 Task: Calculate the shortest route from Raleigh to Great Smoky Mountains National Park.
Action: Mouse moved to (193, 58)
Screenshot: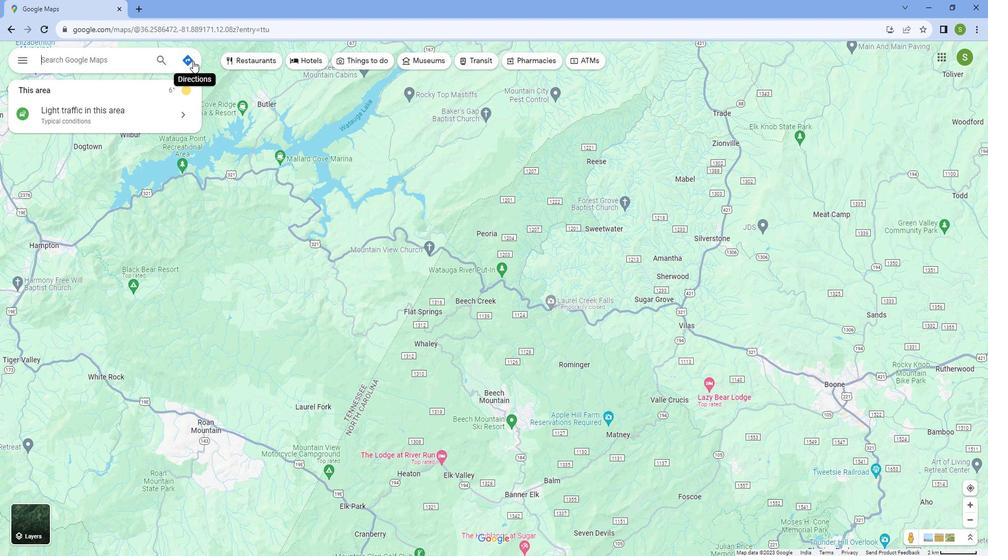 
Action: Mouse pressed left at (193, 58)
Screenshot: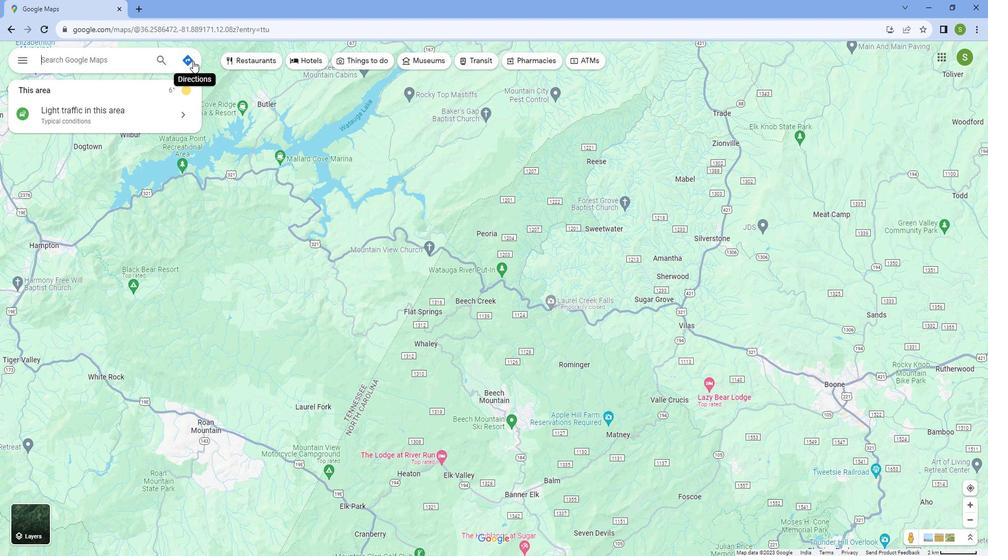 
Action: Mouse moved to (112, 90)
Screenshot: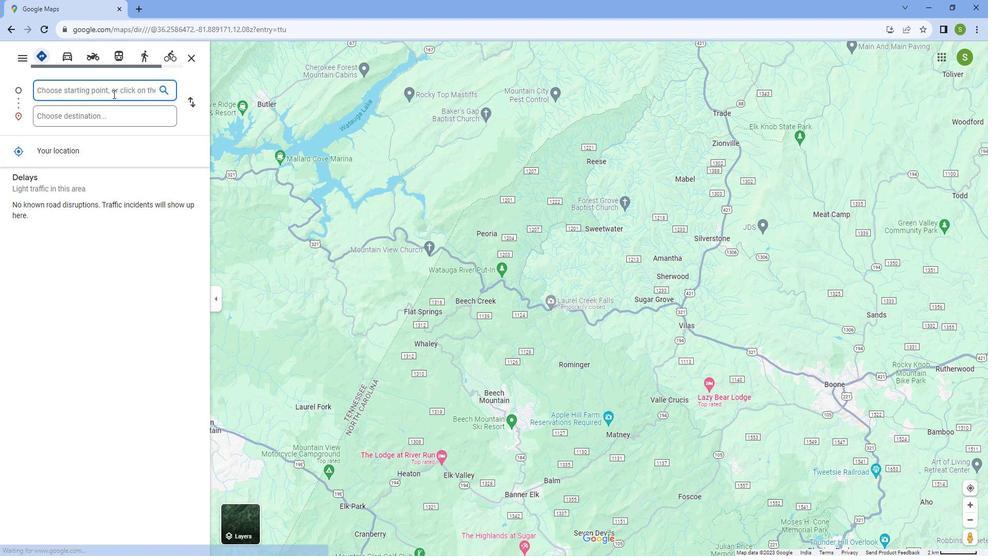 
Action: Mouse pressed left at (112, 90)
Screenshot: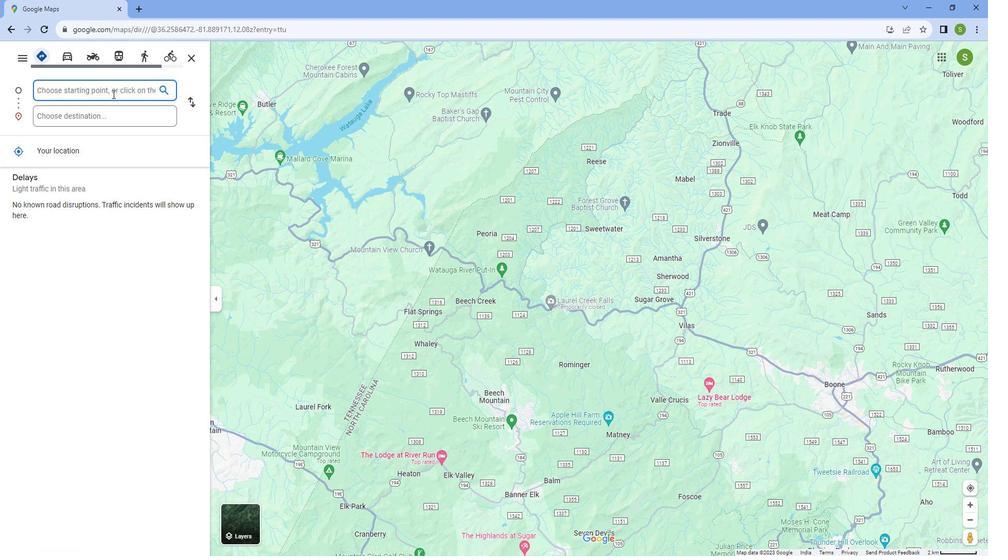 
Action: Key pressed <Key.caps_lock>
Screenshot: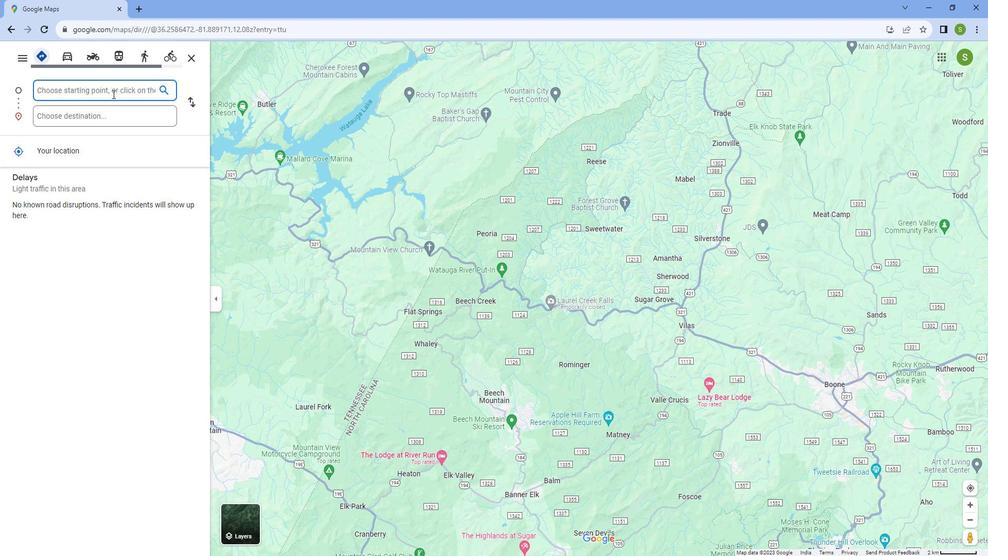 
Action: Mouse moved to (63, 9)
Screenshot: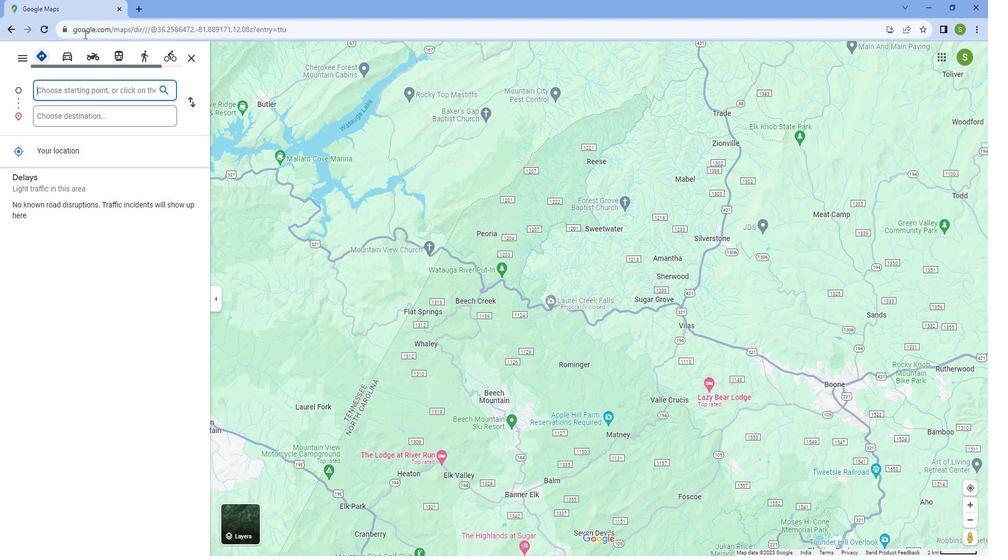 
Action: Key pressed R
Screenshot: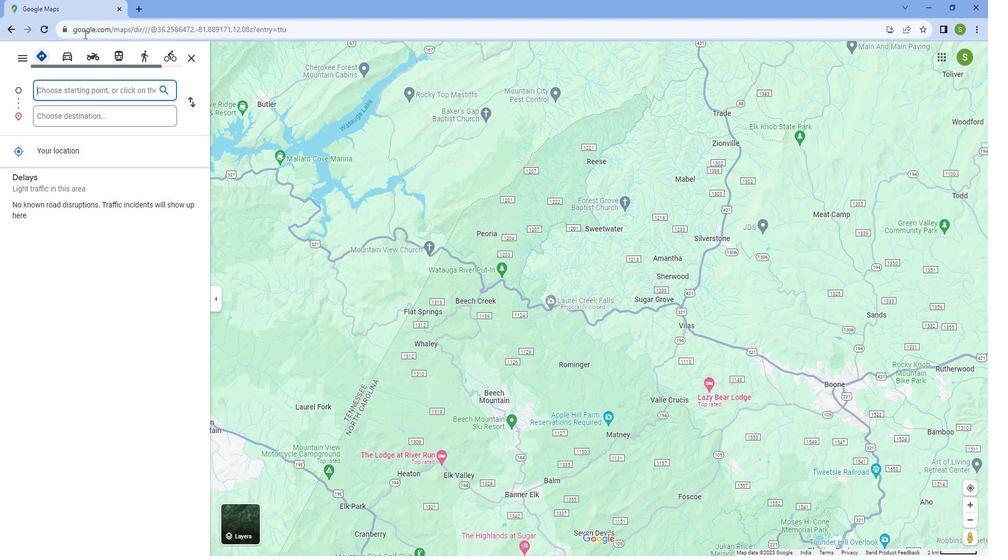 
Action: Mouse moved to (24, 0)
Screenshot: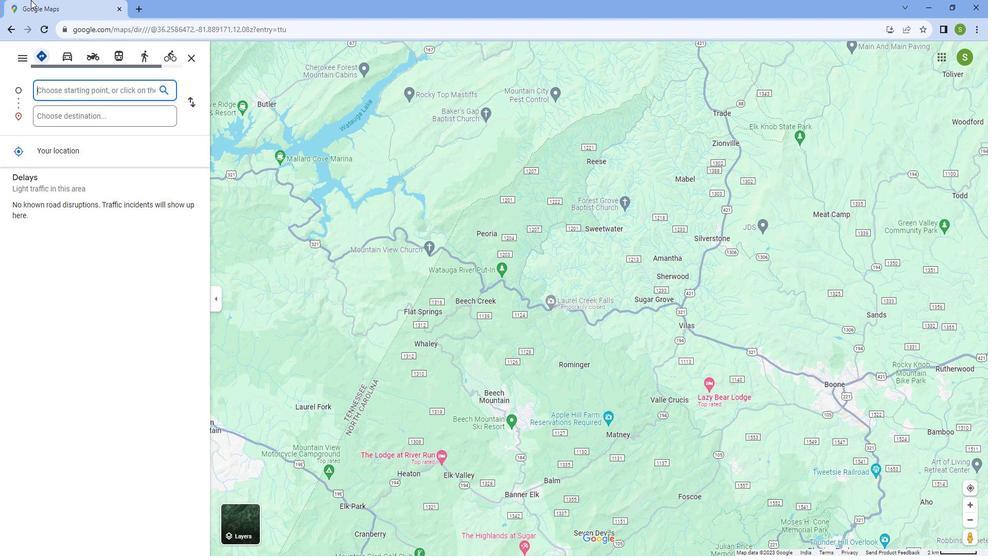 
Action: Key pressed ALIEGH
Screenshot: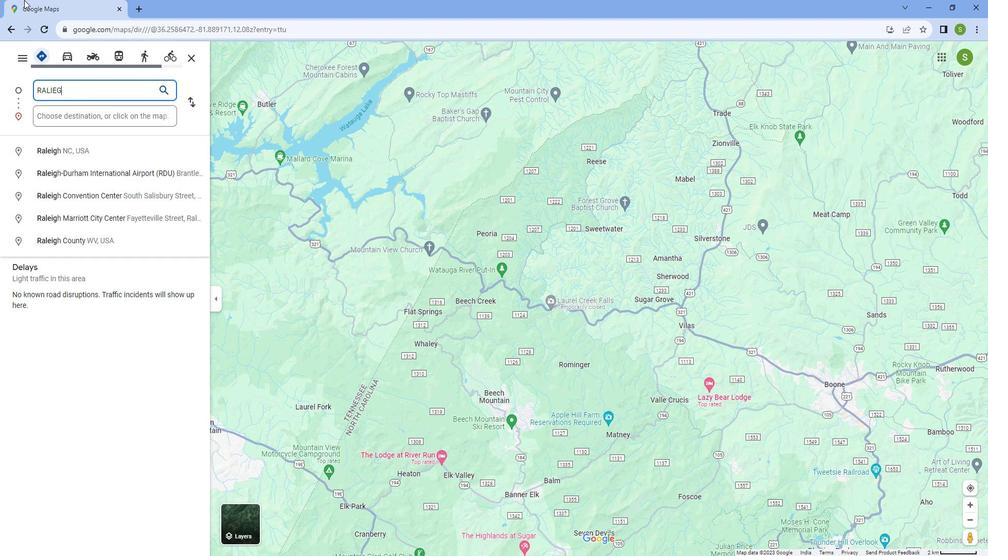 
Action: Mouse moved to (71, 152)
Screenshot: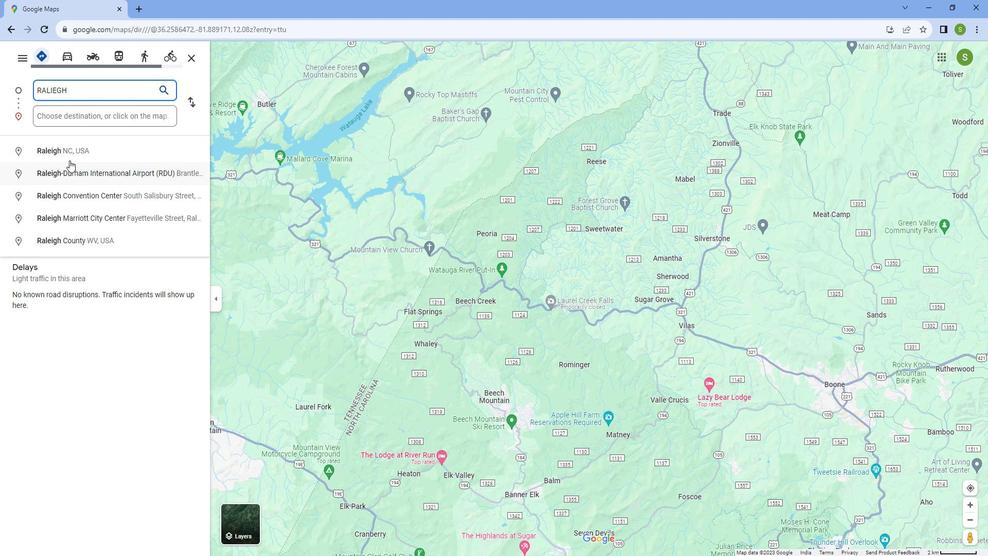 
Action: Mouse pressed left at (71, 152)
Screenshot: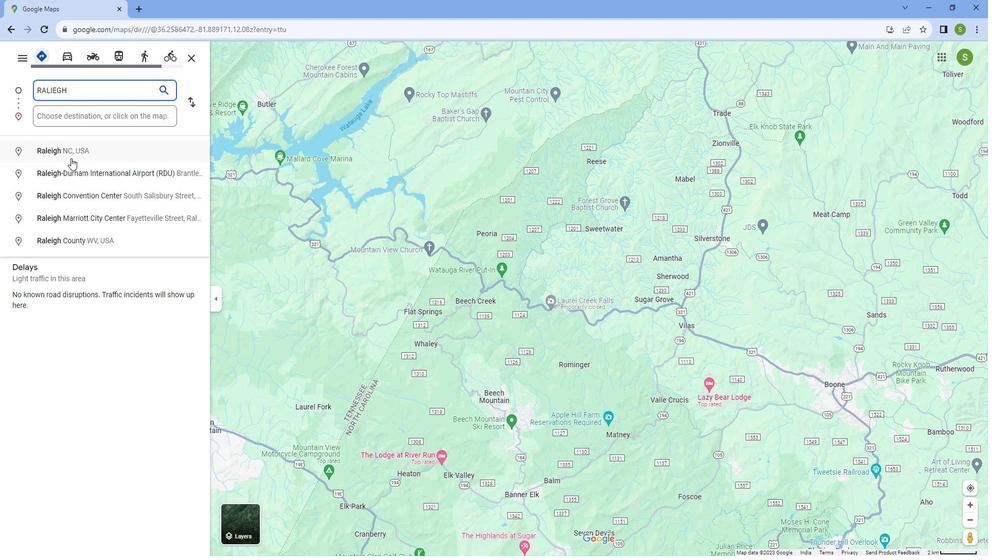 
Action: Mouse moved to (131, 105)
Screenshot: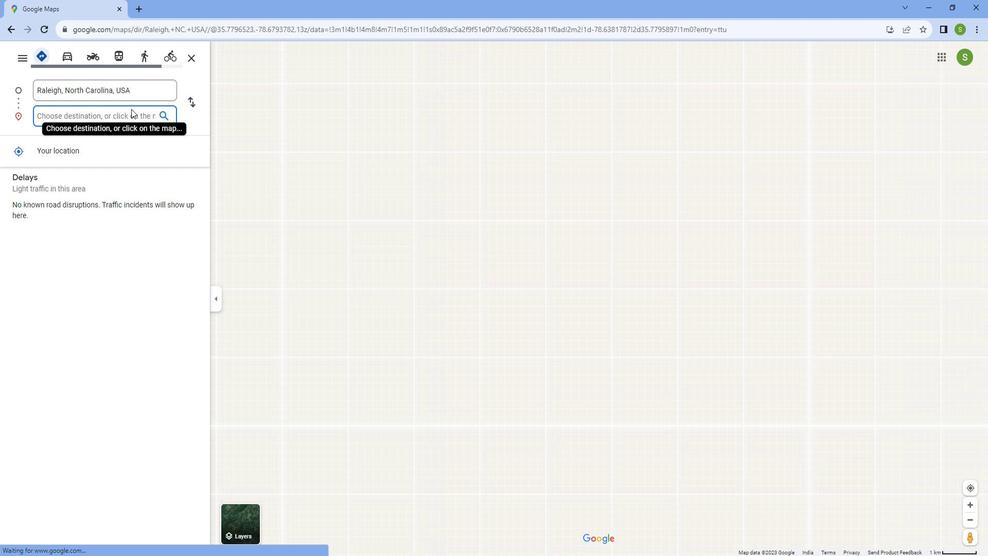 
Action: Mouse pressed left at (131, 105)
Screenshot: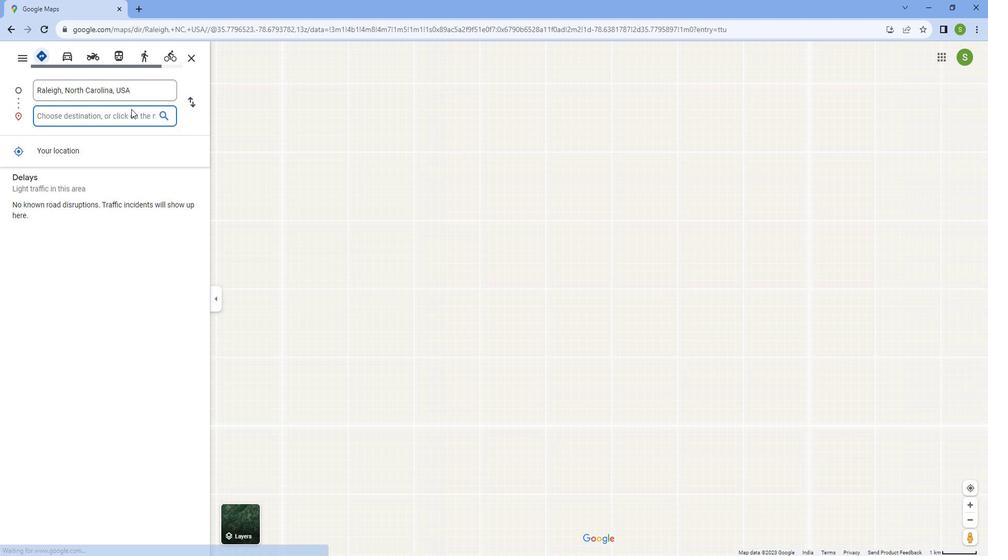 
Action: Key pressed <Key.caps_lock>g<Key.caps_lock>REAT<Key.space><Key.caps_lock>s<Key.backspace><Key.backspace><Key.backspace><Key.backspace><Key.backspace><Key.backspace><Key.backspace><Key.backspace><Key.backspace><Key.backspace><Key.backspace><Key.caps_lock>G<Key.caps_lock>reat<Key.space><Key.caps_lock>S<Key.caps_lock>o<Key.backspace>moky<Key.space><Key.caps_lock>M<Key.caps_lock>ountains<Key.space><Key.caps_lock>N<Key.caps_lock>ational<Key.space><Key.caps_lock>PA<Key.caps_lock><Key.backspace>ark
Screenshot: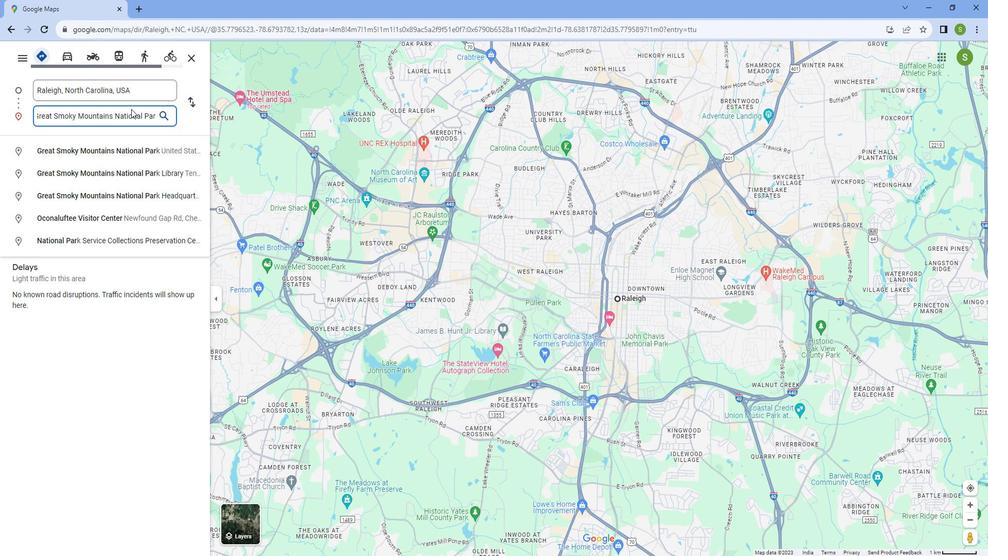 
Action: Mouse moved to (137, 138)
Screenshot: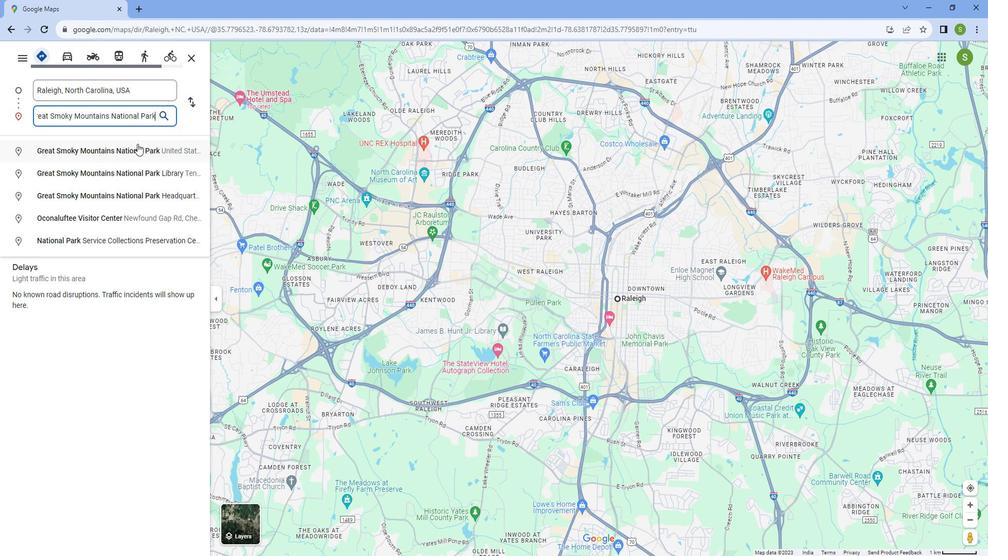 
Action: Mouse pressed left at (137, 138)
Screenshot: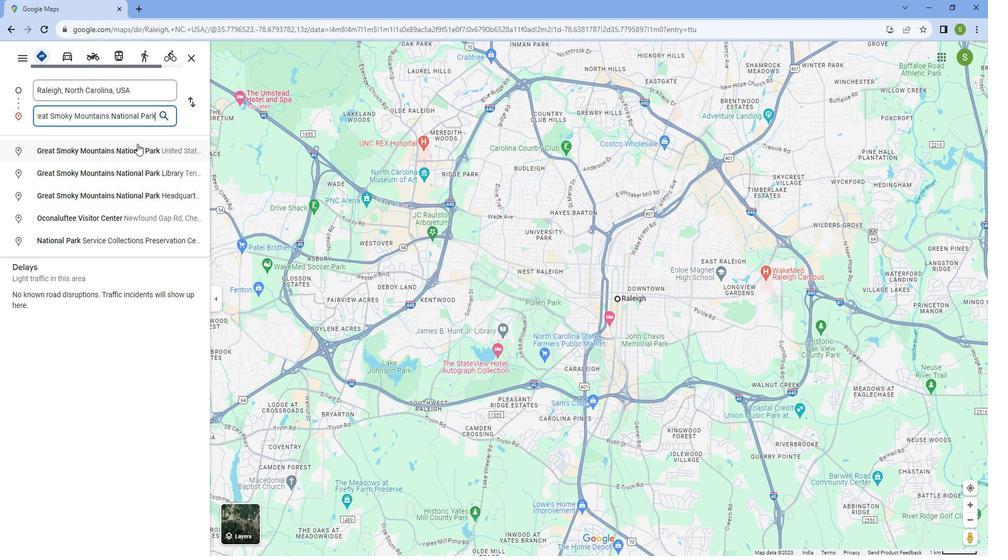 
Action: Mouse moved to (604, 294)
Screenshot: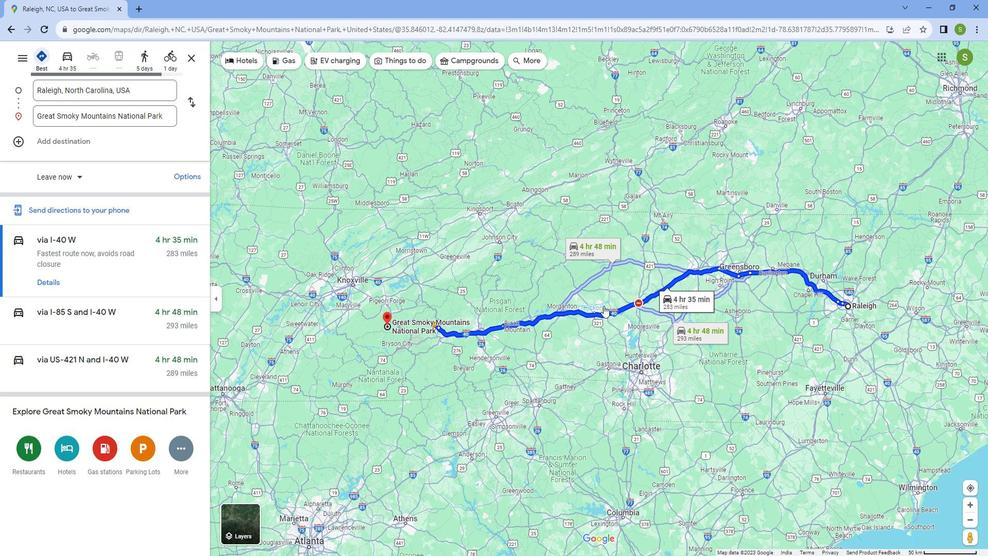 
Action: Mouse scrolled (604, 295) with delta (0, 0)
Screenshot: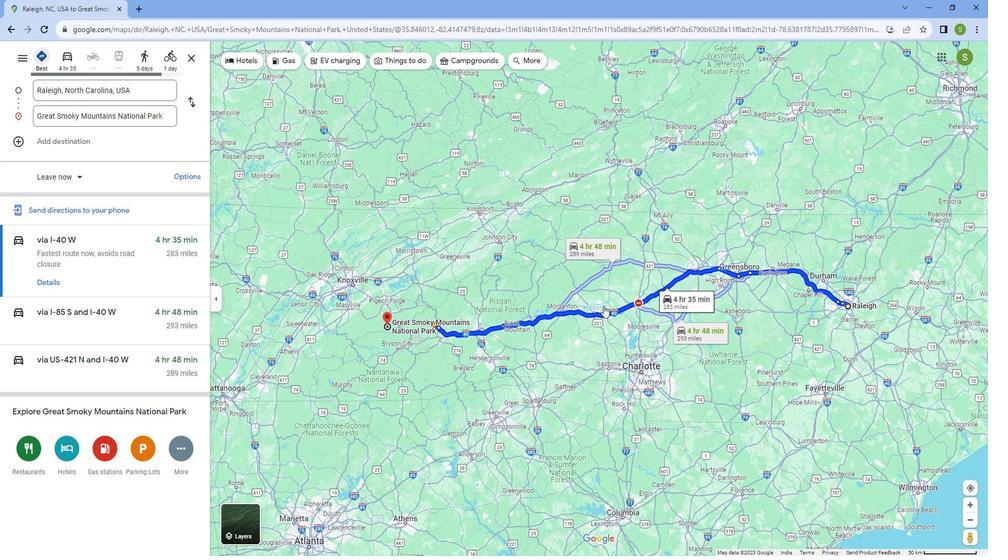 
Action: Mouse scrolled (604, 295) with delta (0, 0)
Screenshot: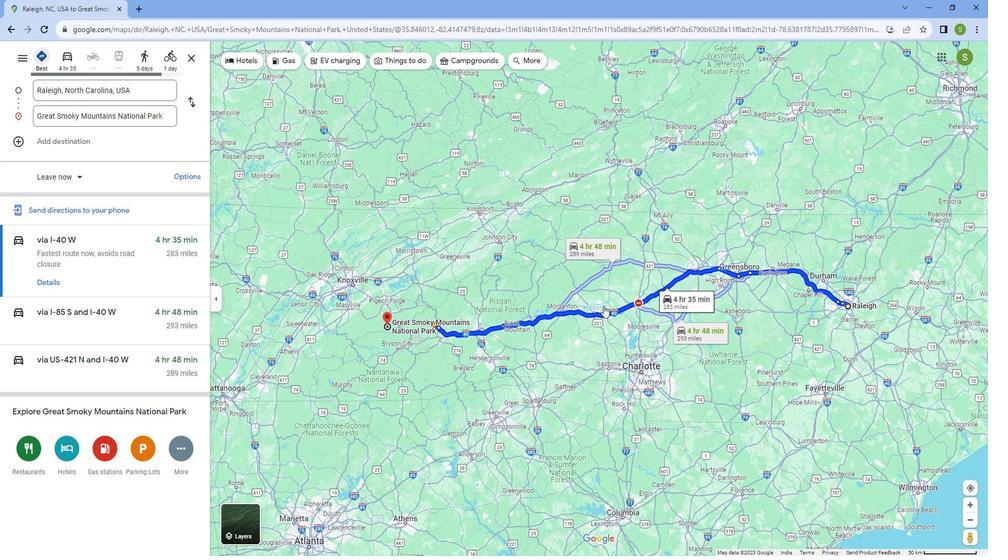 
Action: Mouse scrolled (604, 295) with delta (0, 0)
Screenshot: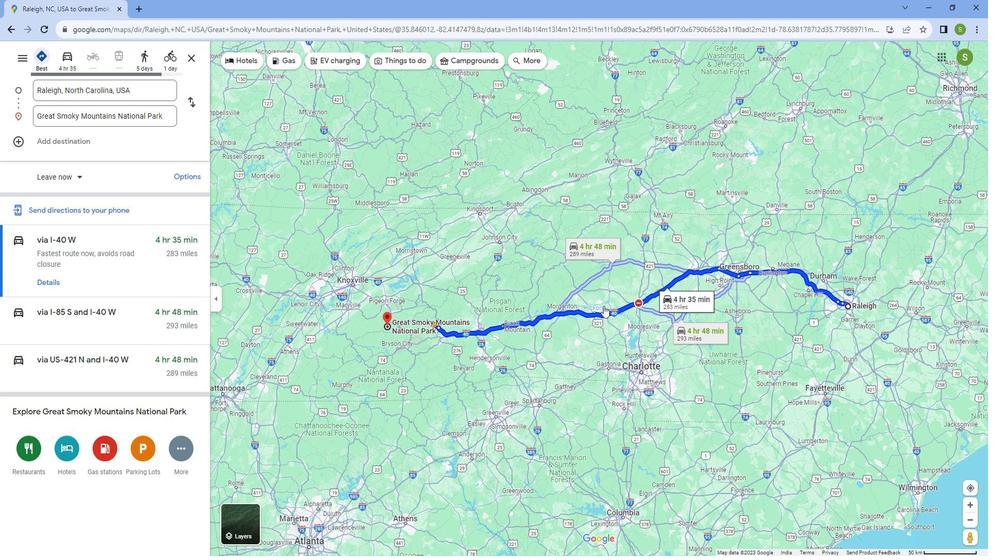 
Action: Mouse scrolled (604, 295) with delta (0, 0)
Screenshot: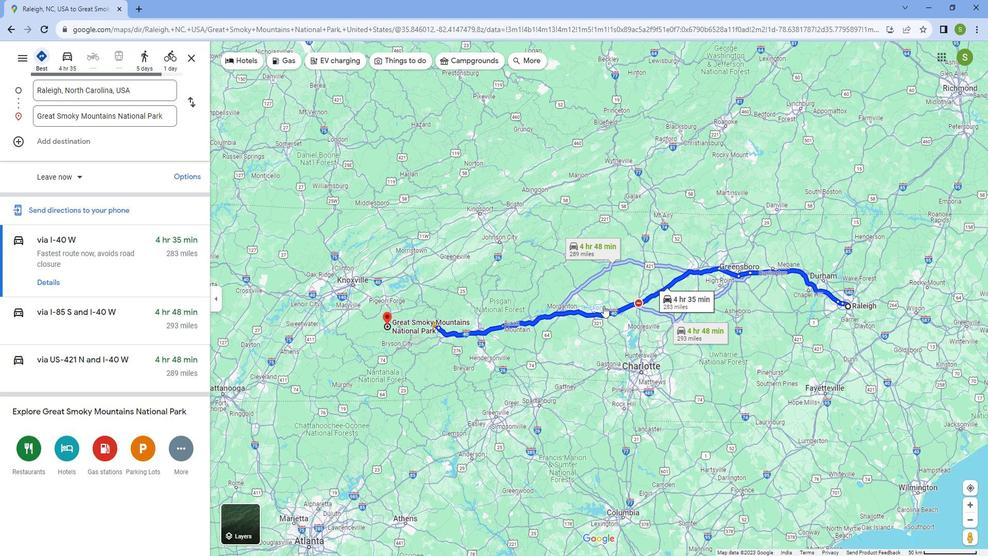 
Action: Mouse scrolled (604, 295) with delta (0, 0)
Screenshot: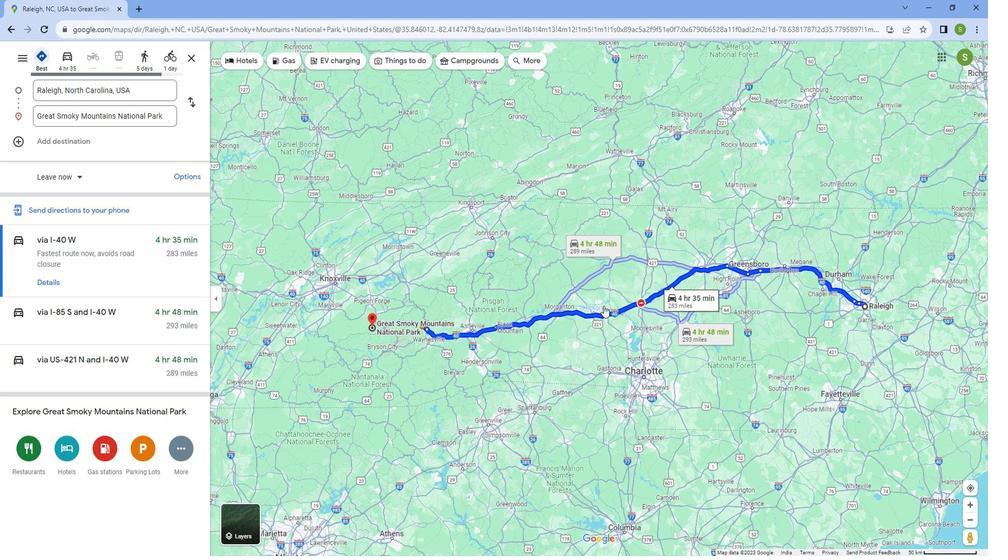 
Action: Mouse scrolled (604, 294) with delta (0, 0)
Screenshot: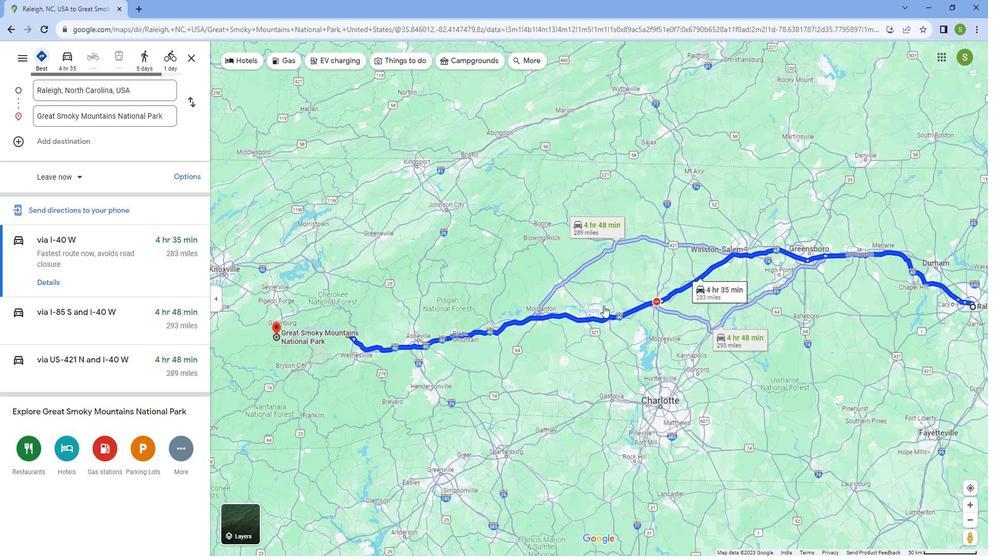 
Action: Mouse moved to (327, 298)
Screenshot: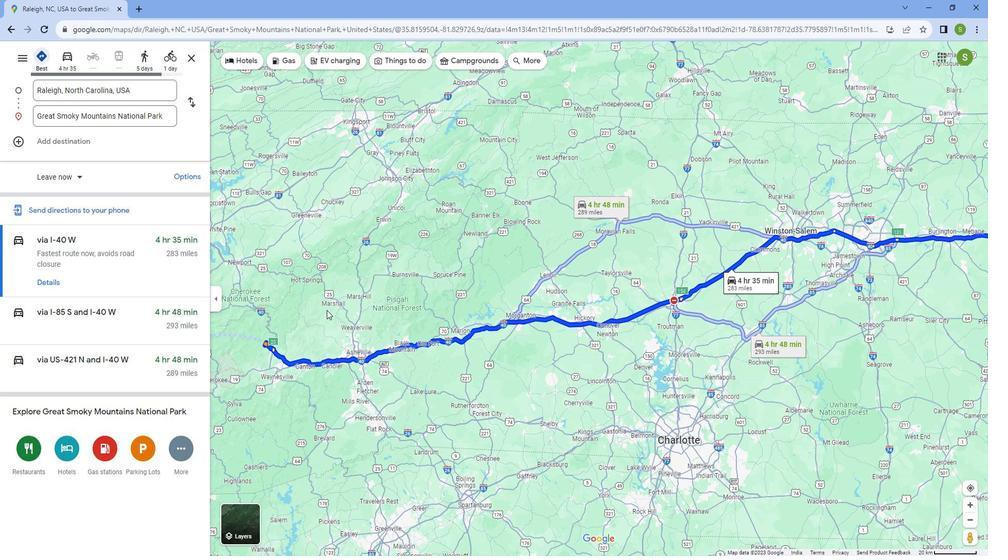 
Action: Mouse scrolled (327, 299) with delta (0, 0)
Screenshot: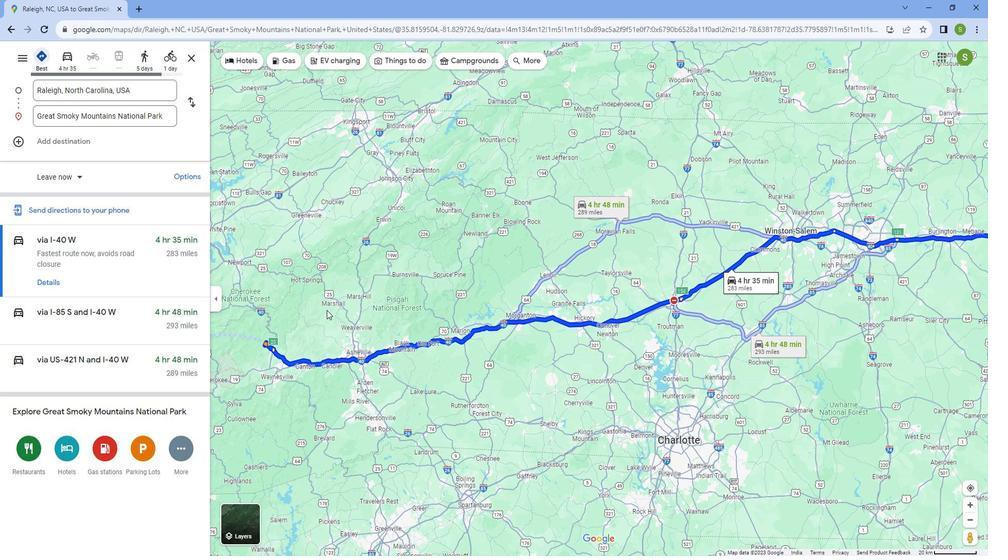 
Action: Mouse moved to (327, 299)
Screenshot: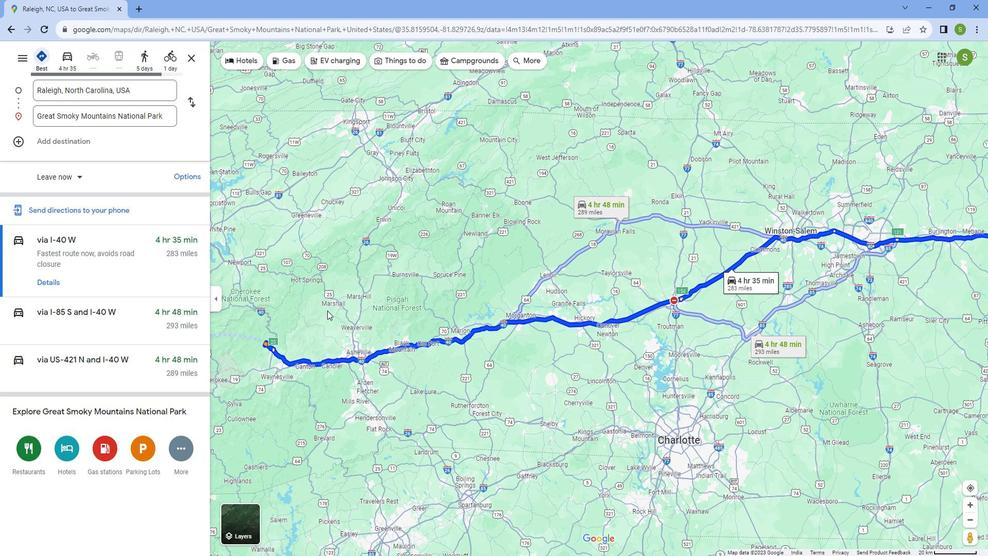 
Action: Mouse scrolled (327, 299) with delta (0, 0)
Screenshot: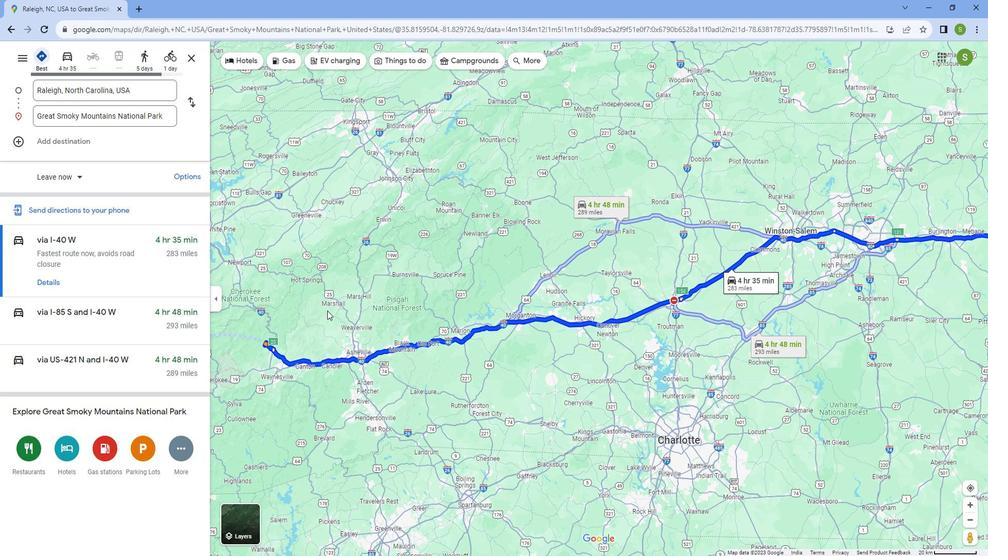 
Action: Mouse moved to (327, 299)
Screenshot: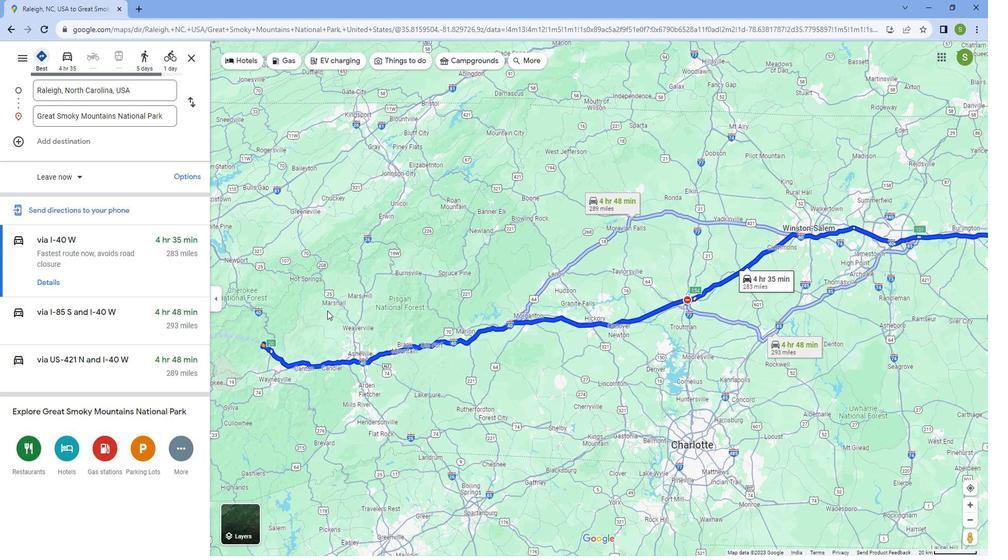 
Action: Mouse scrolled (327, 299) with delta (0, 0)
Screenshot: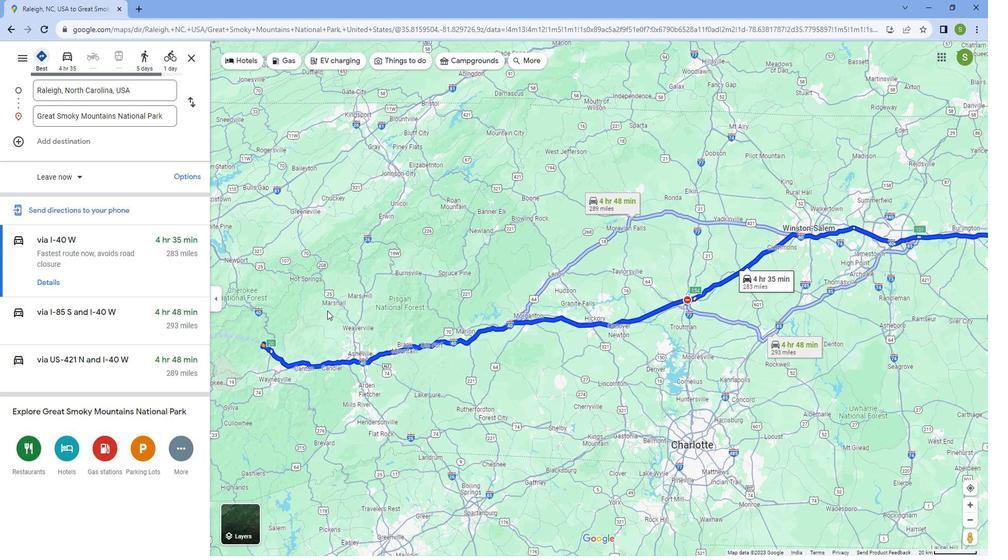 
Action: Mouse moved to (327, 300)
Screenshot: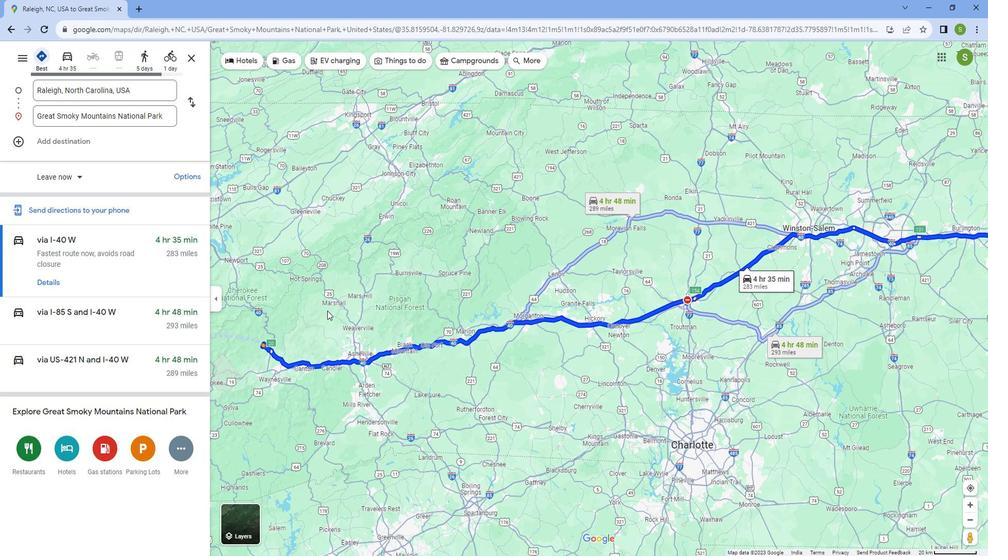 
Action: Mouse scrolled (327, 300) with delta (0, 0)
Screenshot: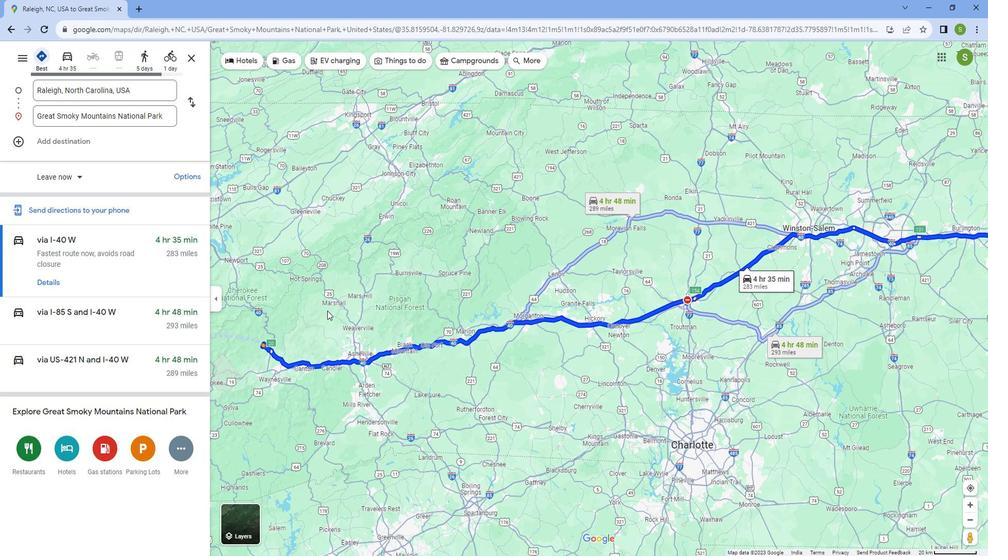 
Action: Mouse moved to (326, 300)
Screenshot: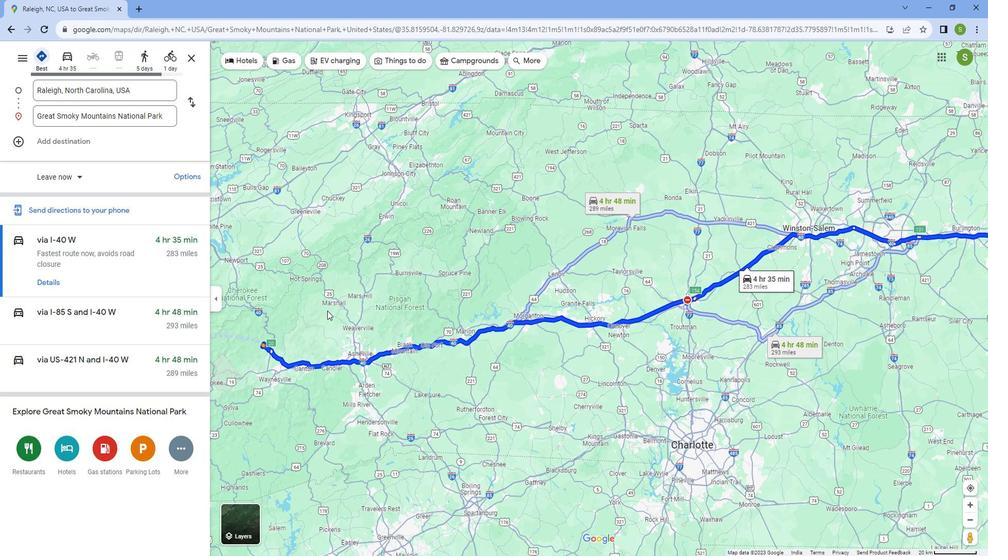 
Action: Mouse scrolled (326, 301) with delta (0, 0)
Screenshot: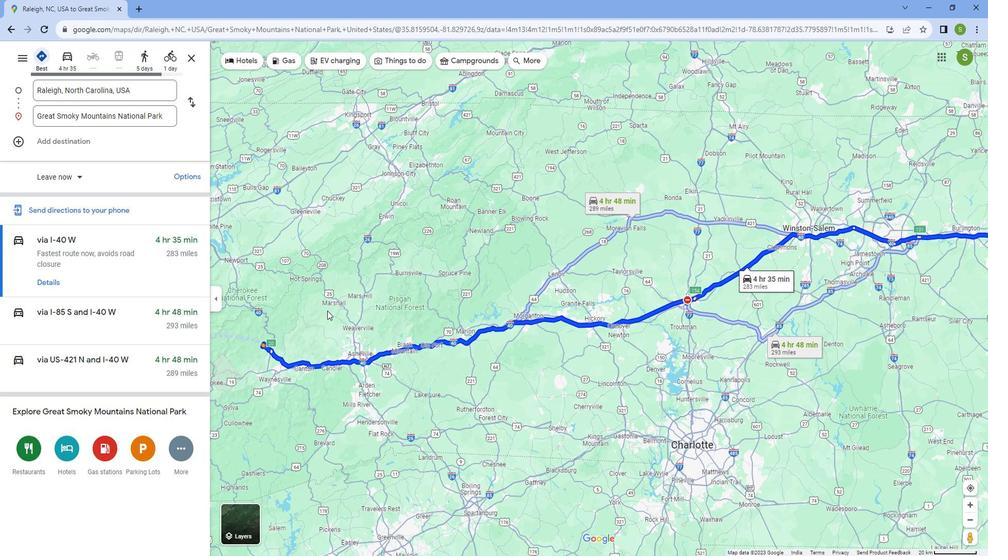
Action: Mouse scrolled (326, 301) with delta (0, 0)
Screenshot: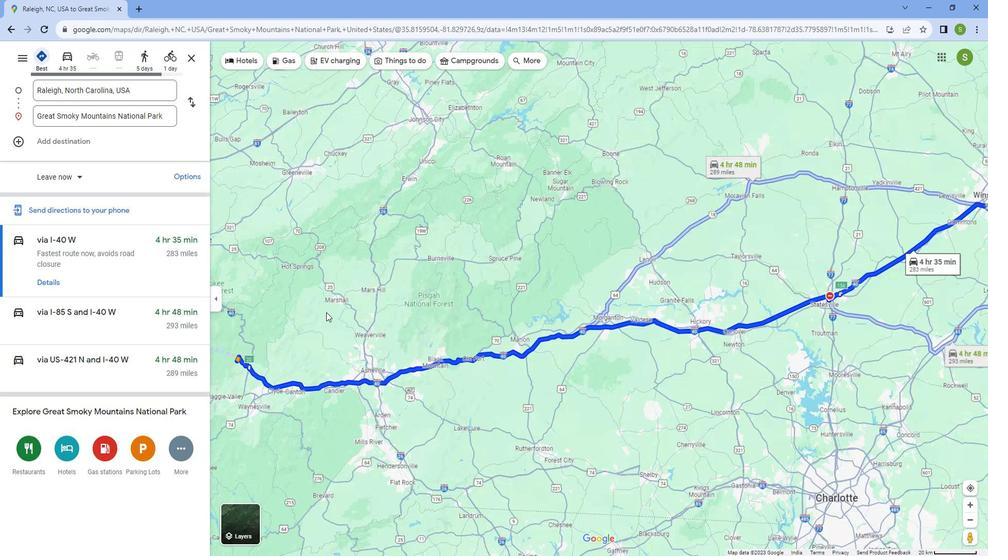 
Action: Mouse moved to (257, 368)
Screenshot: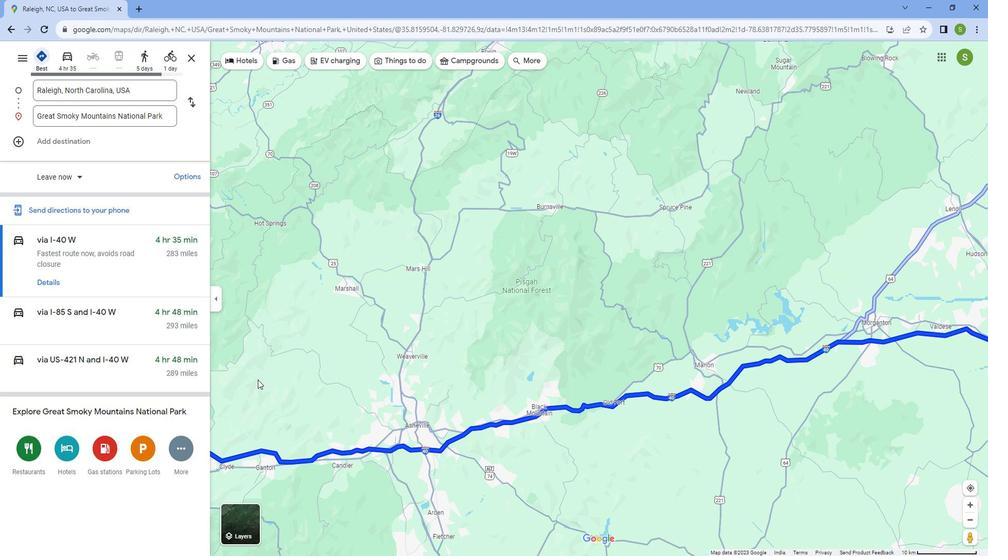 
Action: Mouse pressed left at (257, 368)
Screenshot: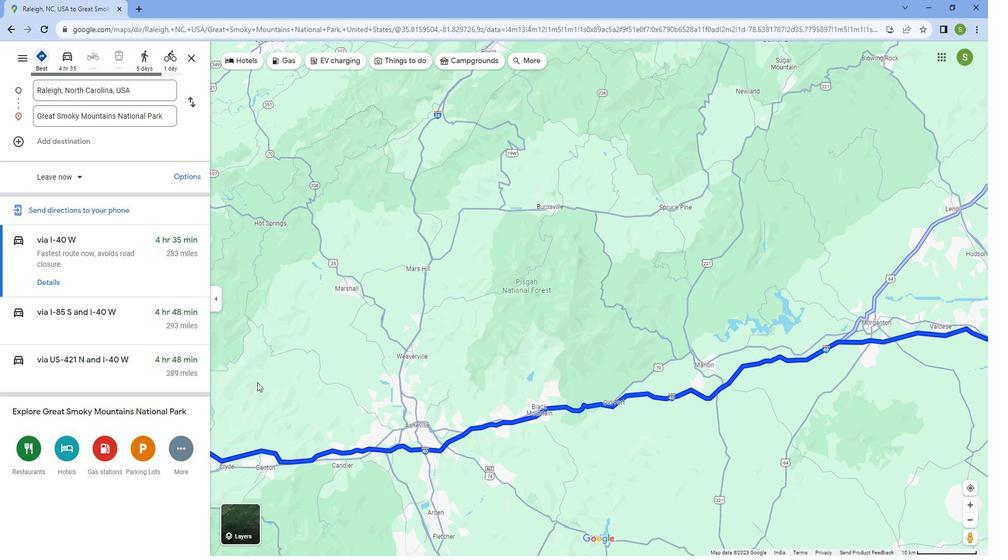 
Action: Mouse moved to (653, 306)
Screenshot: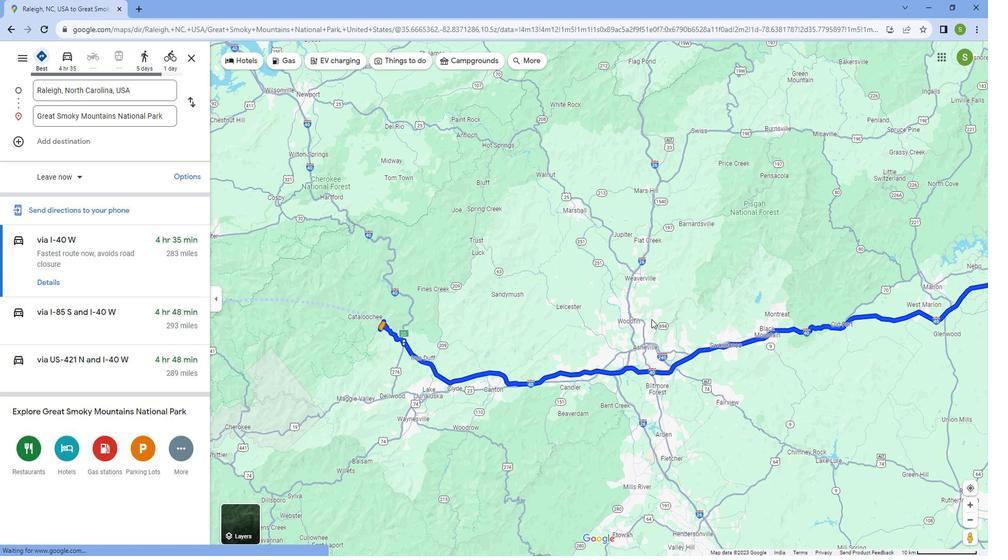 
Action: Mouse pressed left at (653, 306)
Screenshot: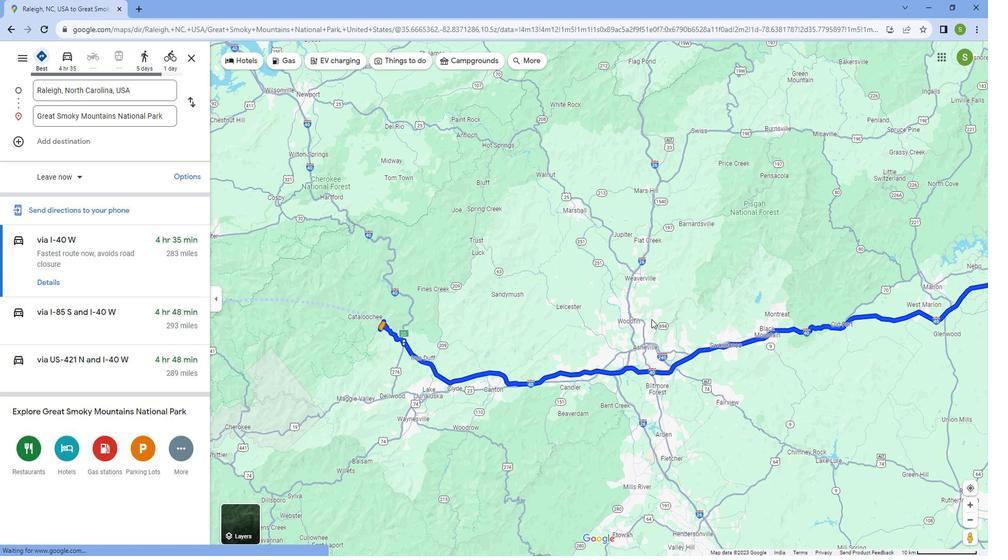 
Action: Mouse moved to (648, 344)
Screenshot: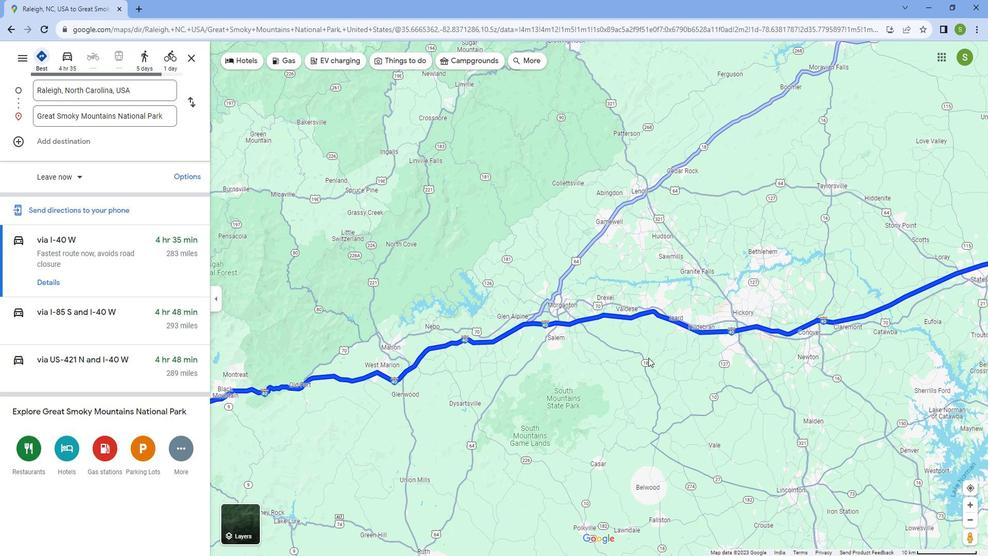 
Action: Mouse pressed left at (648, 344)
Screenshot: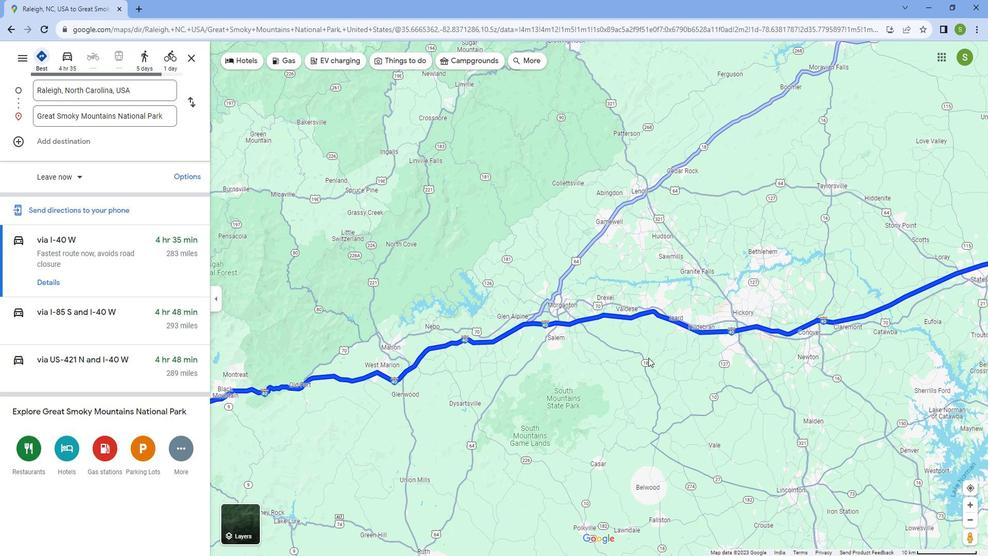 
Action: Mouse moved to (776, 355)
Screenshot: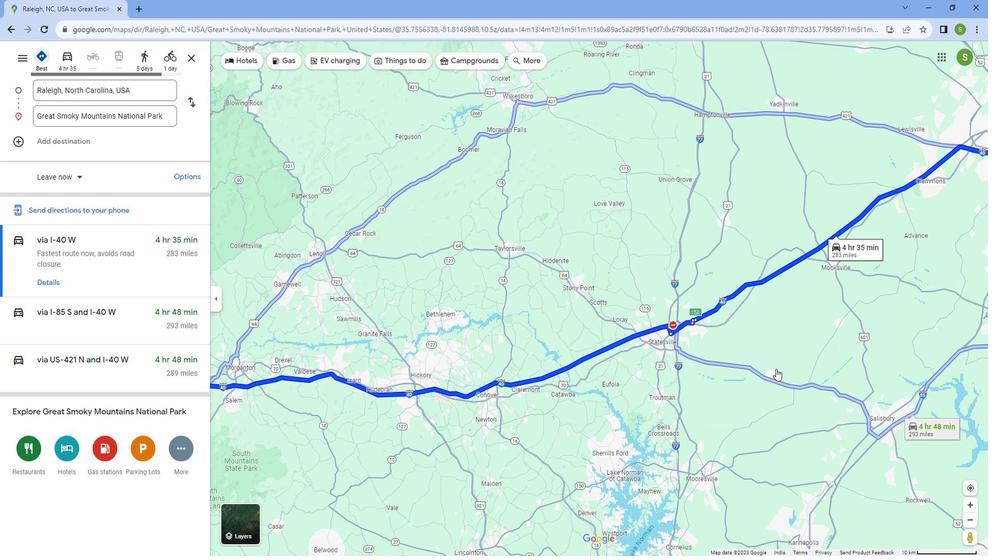 
Action: Mouse pressed left at (776, 355)
Screenshot: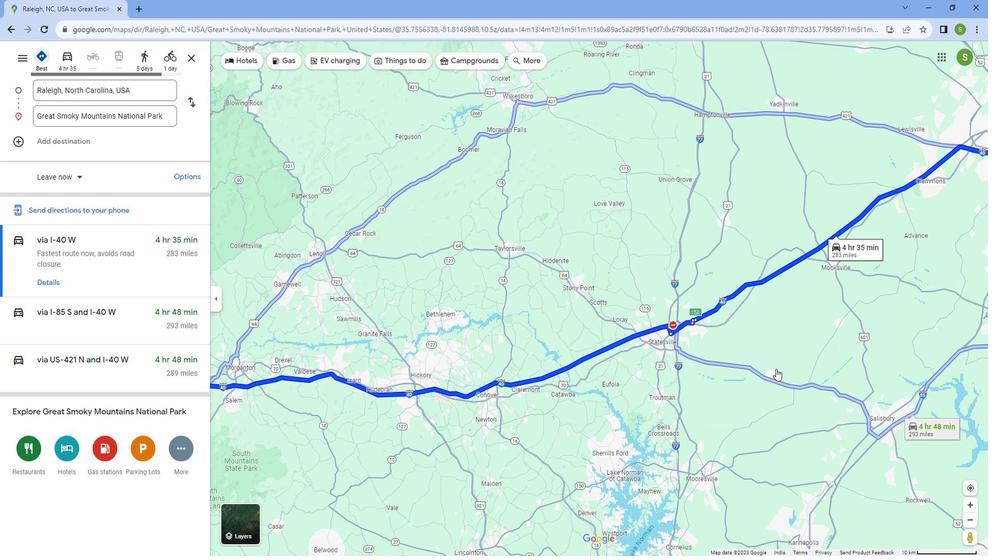 
Action: Mouse moved to (775, 374)
Screenshot: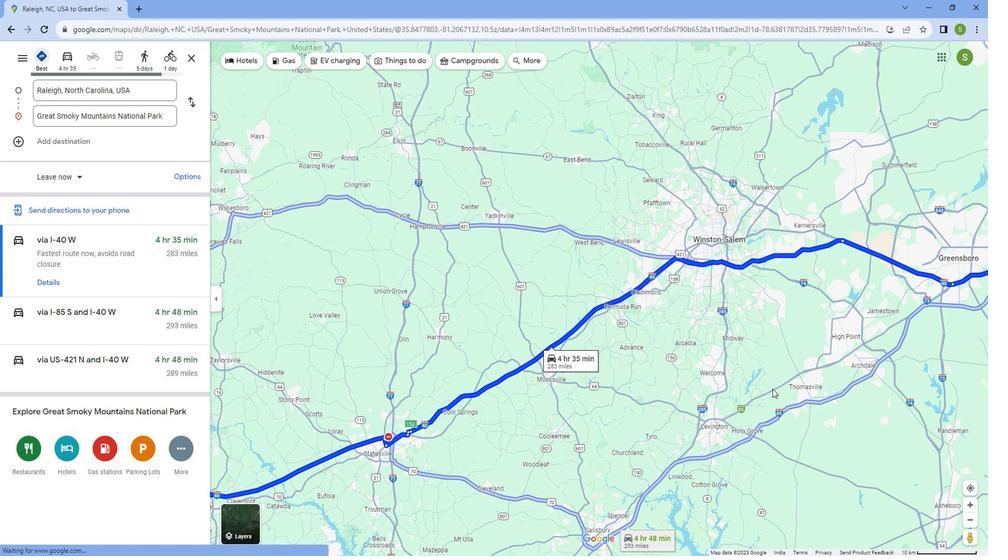 
Action: Mouse pressed left at (775, 374)
Screenshot: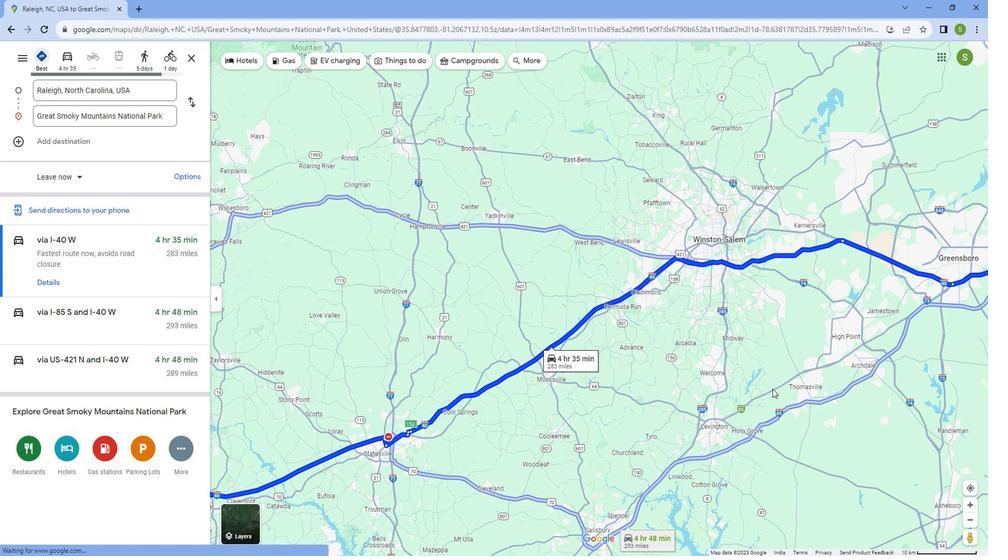 
Action: Mouse moved to (761, 364)
Screenshot: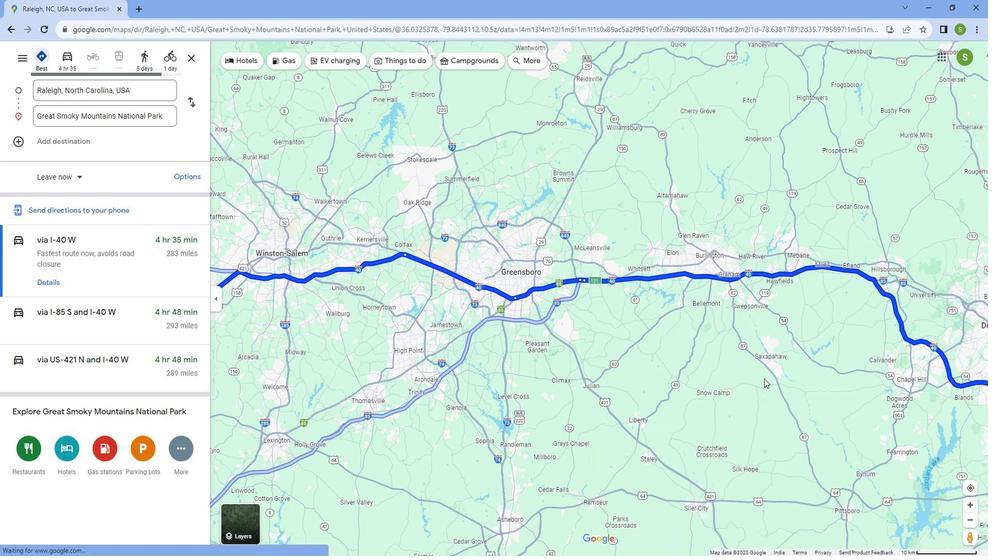 
Action: Mouse pressed left at (761, 364)
Screenshot: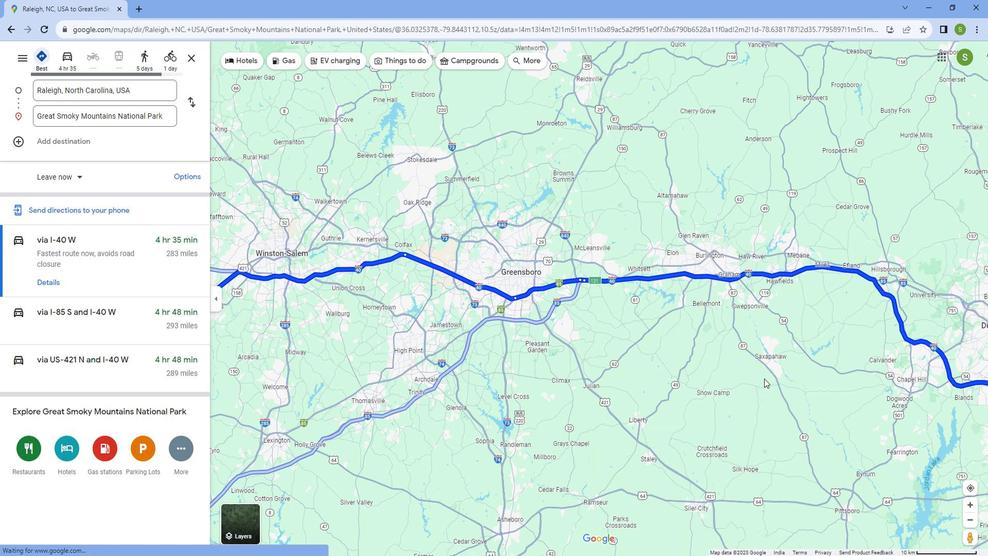 
Action: Mouse moved to (51, 271)
Screenshot: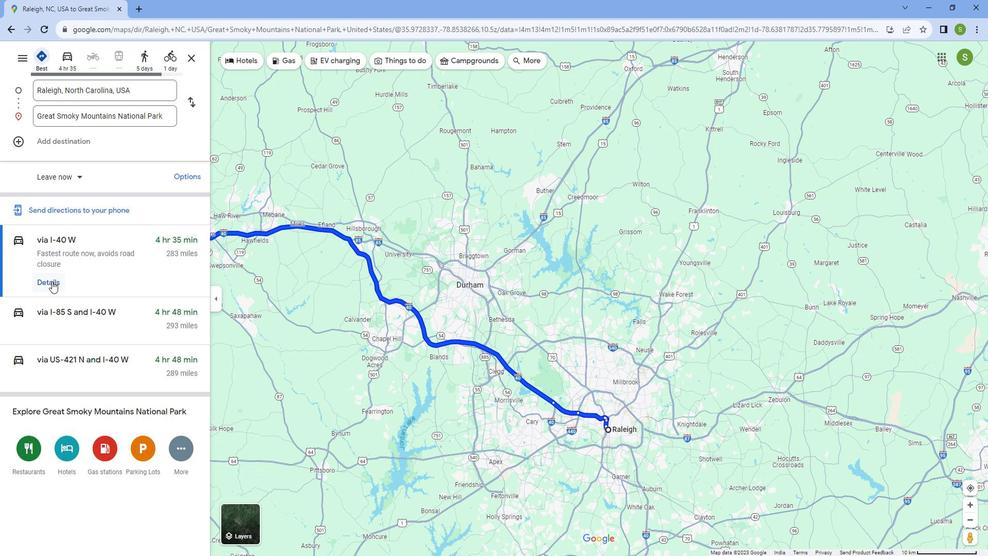 
Action: Mouse pressed left at (51, 271)
Screenshot: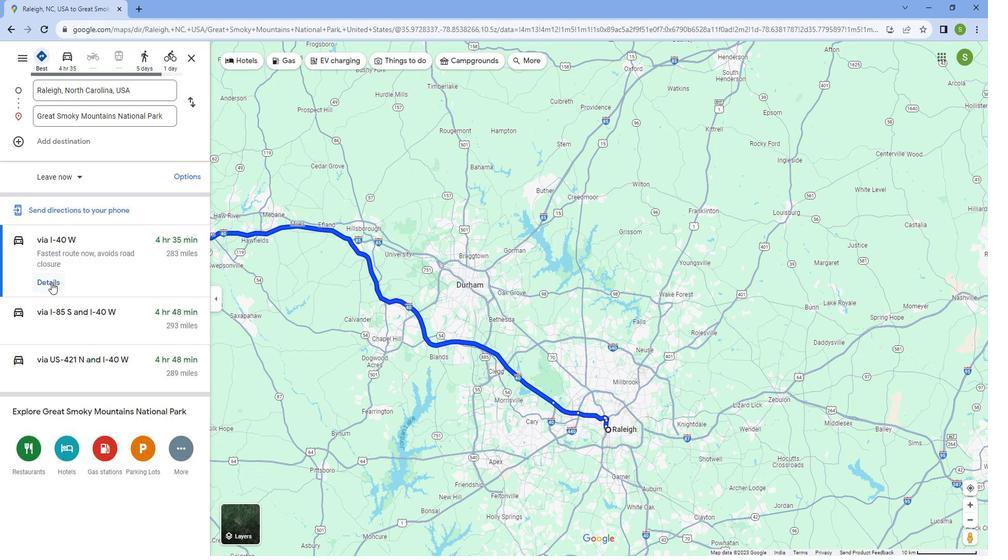 
Action: Mouse moved to (759, 310)
Screenshot: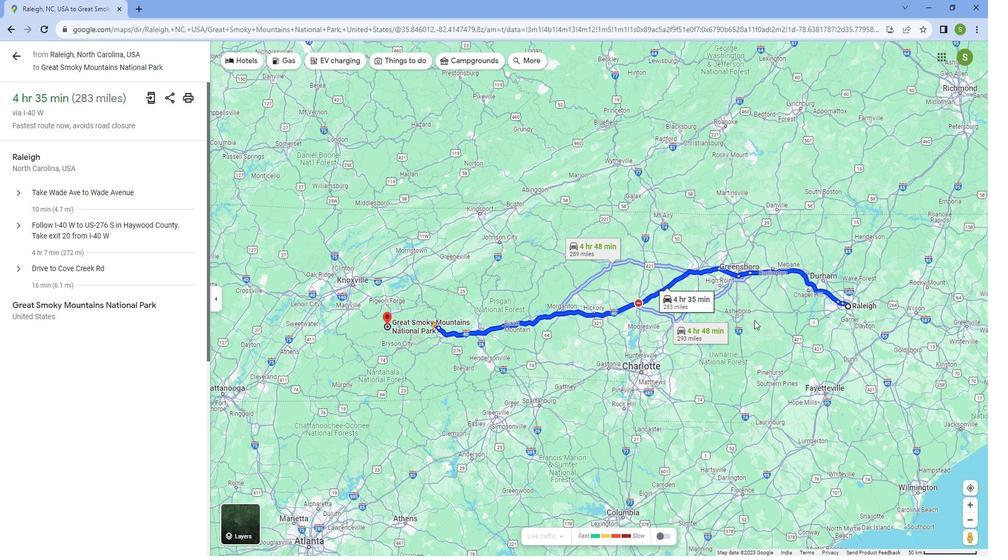 
Action: Mouse pressed left at (759, 310)
Screenshot: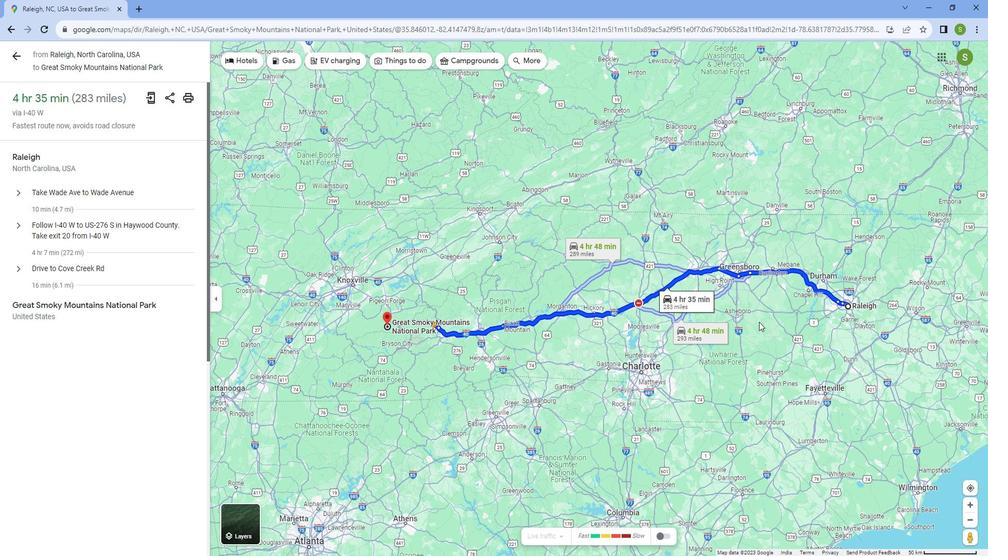 
Action: Mouse moved to (356, 267)
Screenshot: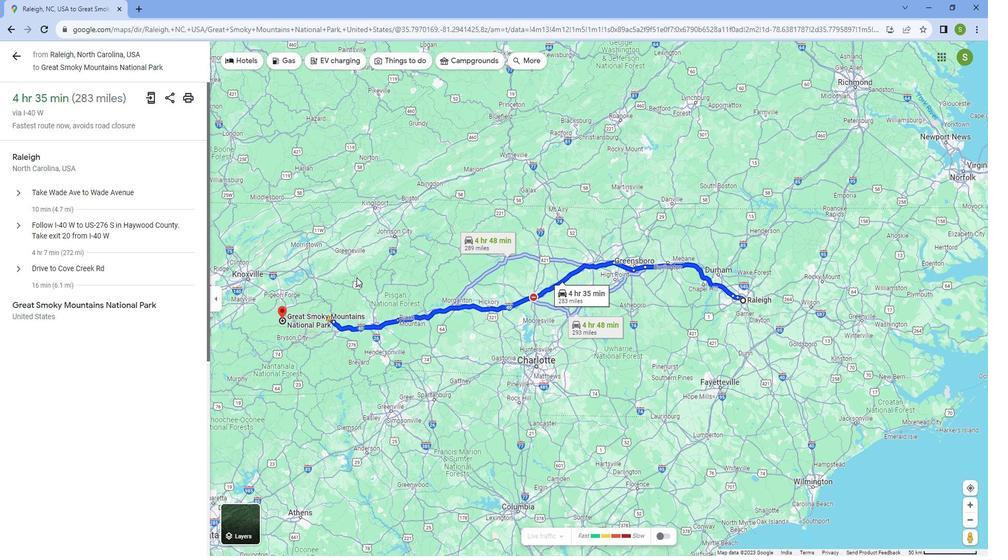 
Action: Mouse scrolled (356, 266) with delta (0, 0)
Screenshot: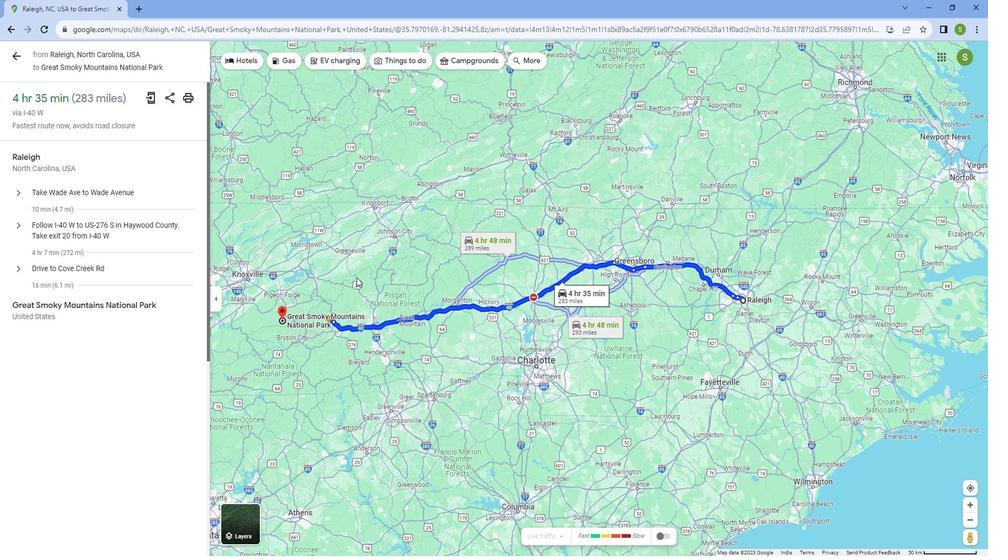 
Action: Mouse scrolled (356, 266) with delta (0, 0)
Screenshot: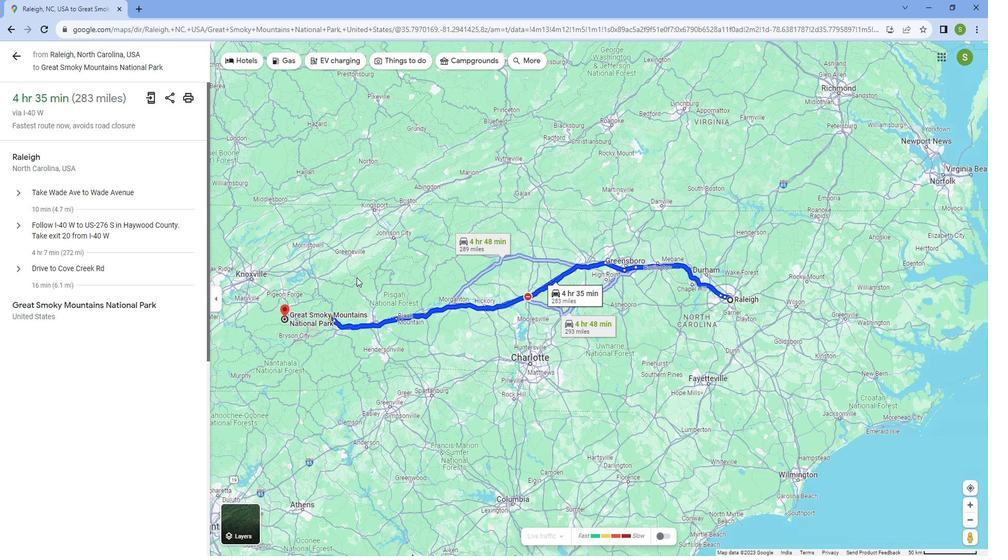 
Action: Mouse scrolled (356, 267) with delta (0, 0)
Screenshot: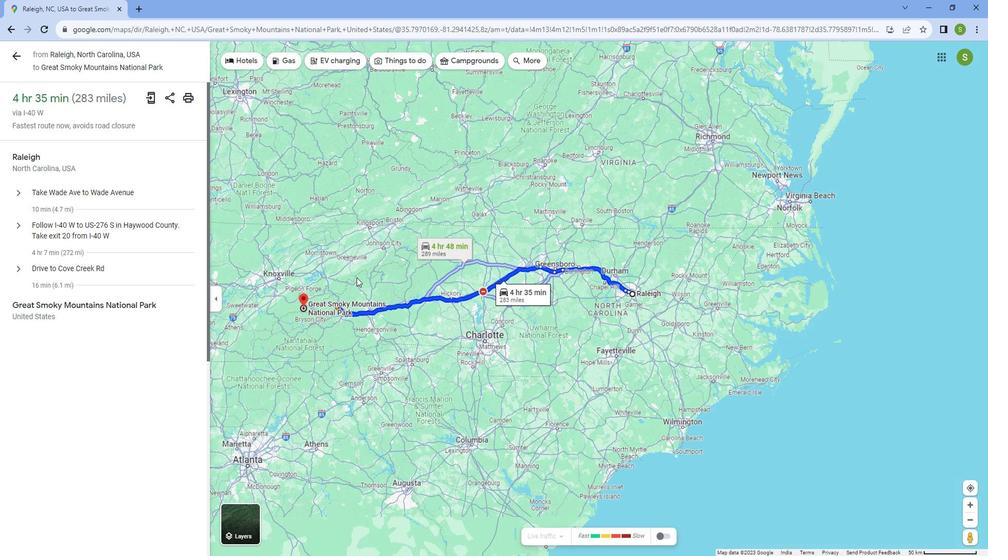 
Action: Mouse scrolled (356, 267) with delta (0, 0)
Screenshot: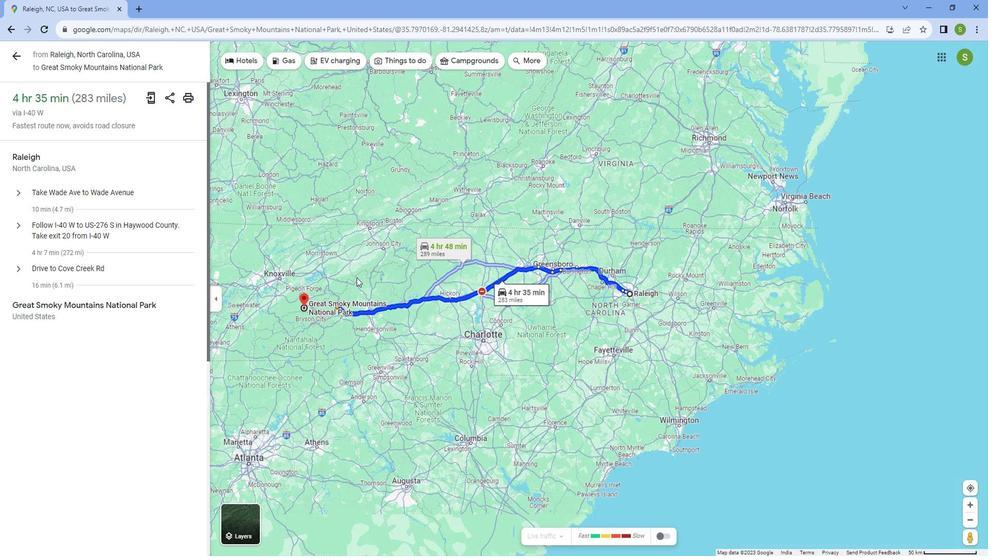 
Action: Mouse scrolled (356, 267) with delta (0, 0)
Screenshot: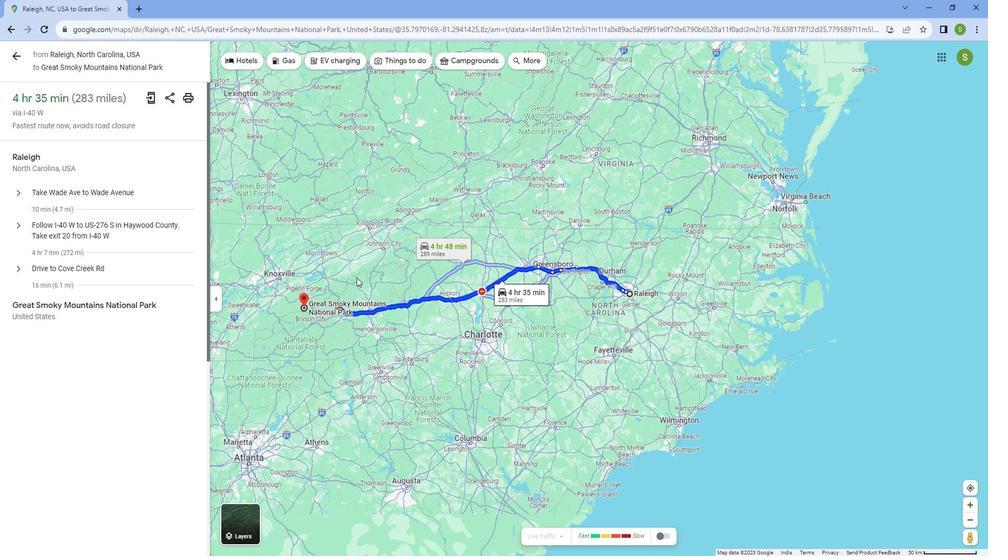 
Action: Mouse scrolled (356, 267) with delta (0, 0)
Screenshot: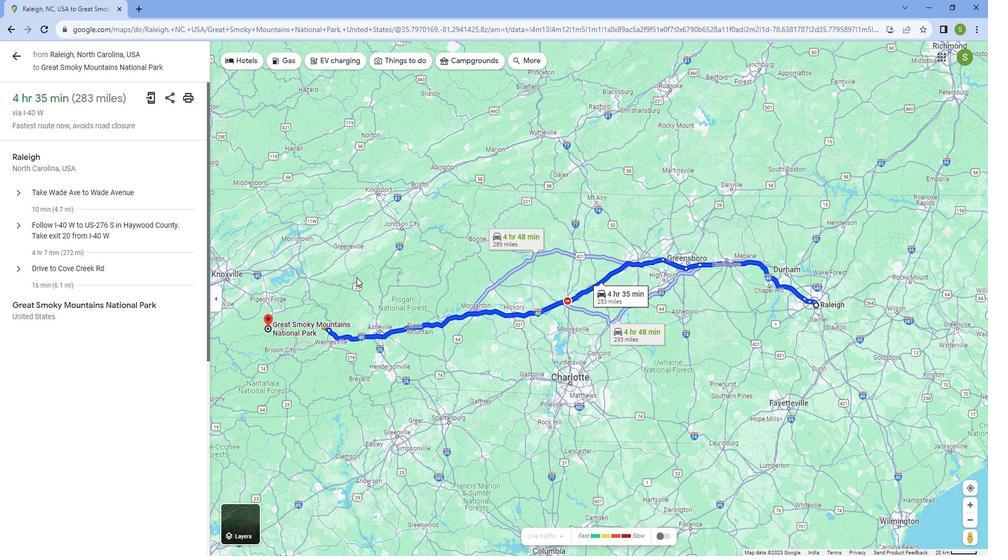 
